 Task: Log work in the project Trailblazer for the issue 'Develop a new tool for automated testing of machine learning models' spent time as '2w 3d 10h 38m' and remaining time as '2w 3d 5h 14m' and move to bottom of backlog. Now add the issue to the epic 'Master Data Management'.
Action: Mouse moved to (849, 457)
Screenshot: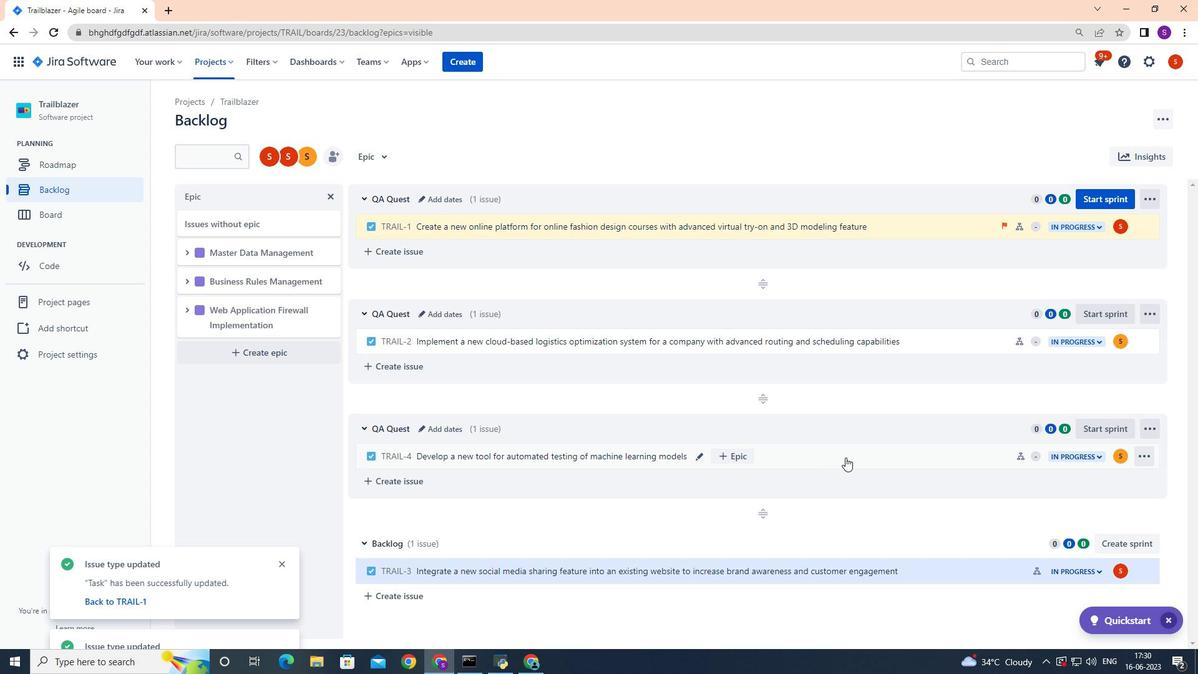
Action: Mouse pressed left at (849, 457)
Screenshot: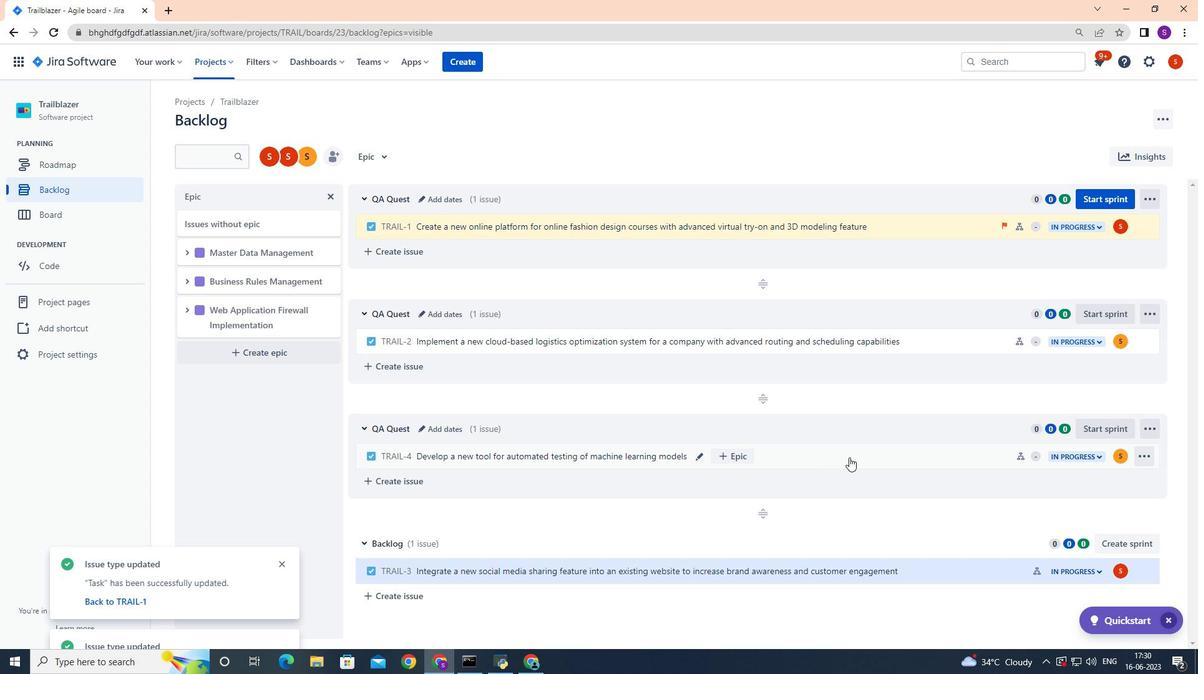 
Action: Mouse moved to (1139, 190)
Screenshot: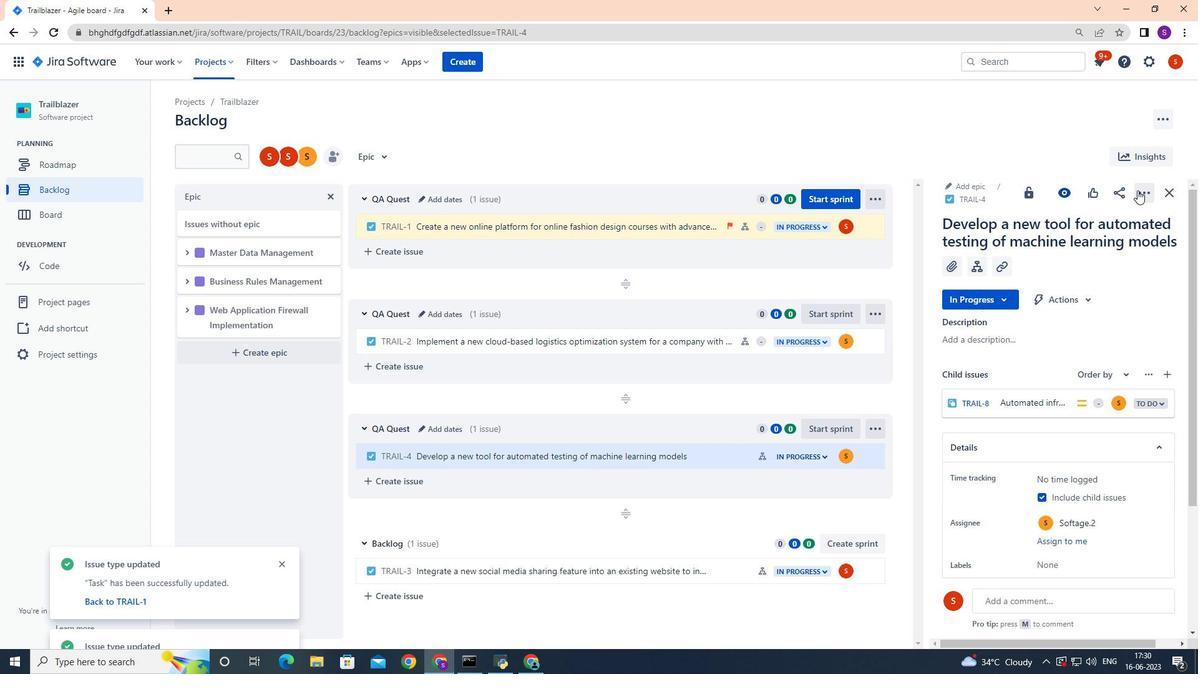 
Action: Mouse pressed left at (1139, 190)
Screenshot: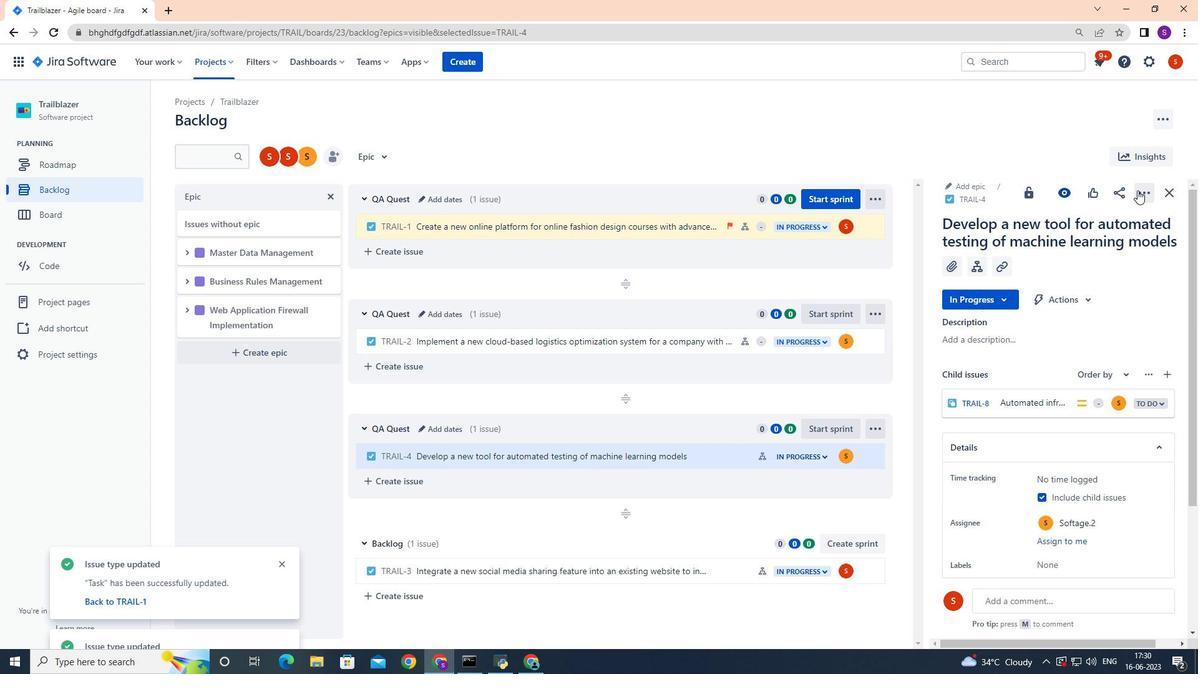 
Action: Mouse moved to (1112, 225)
Screenshot: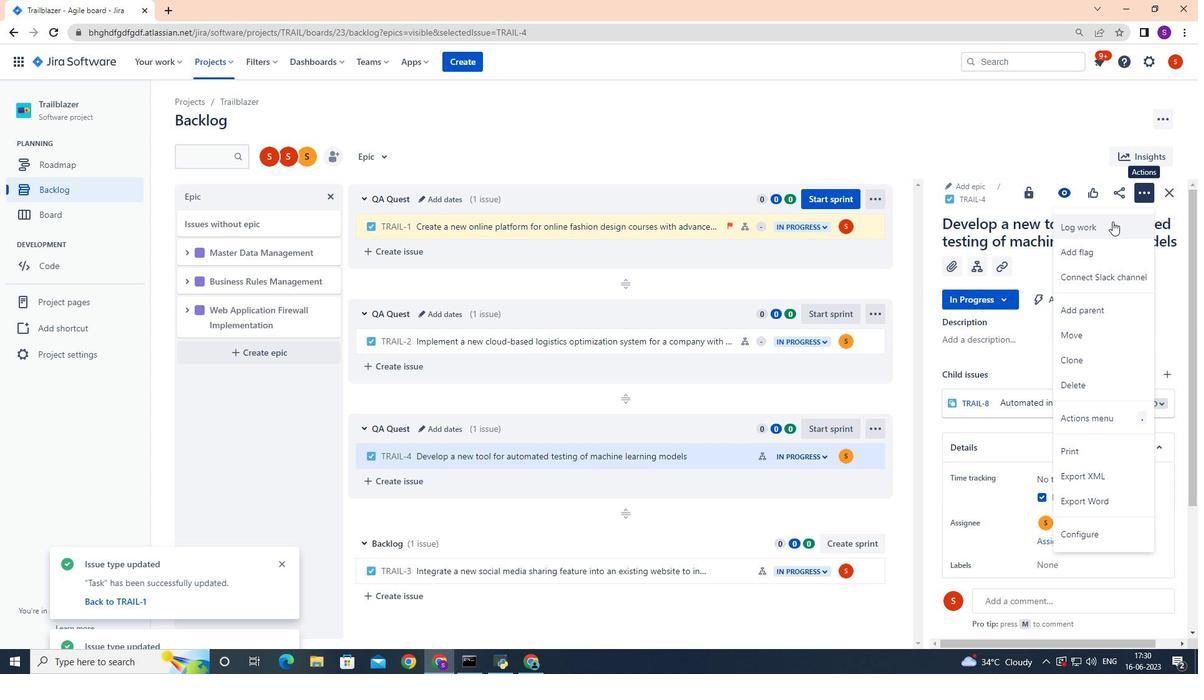 
Action: Mouse pressed left at (1112, 225)
Screenshot: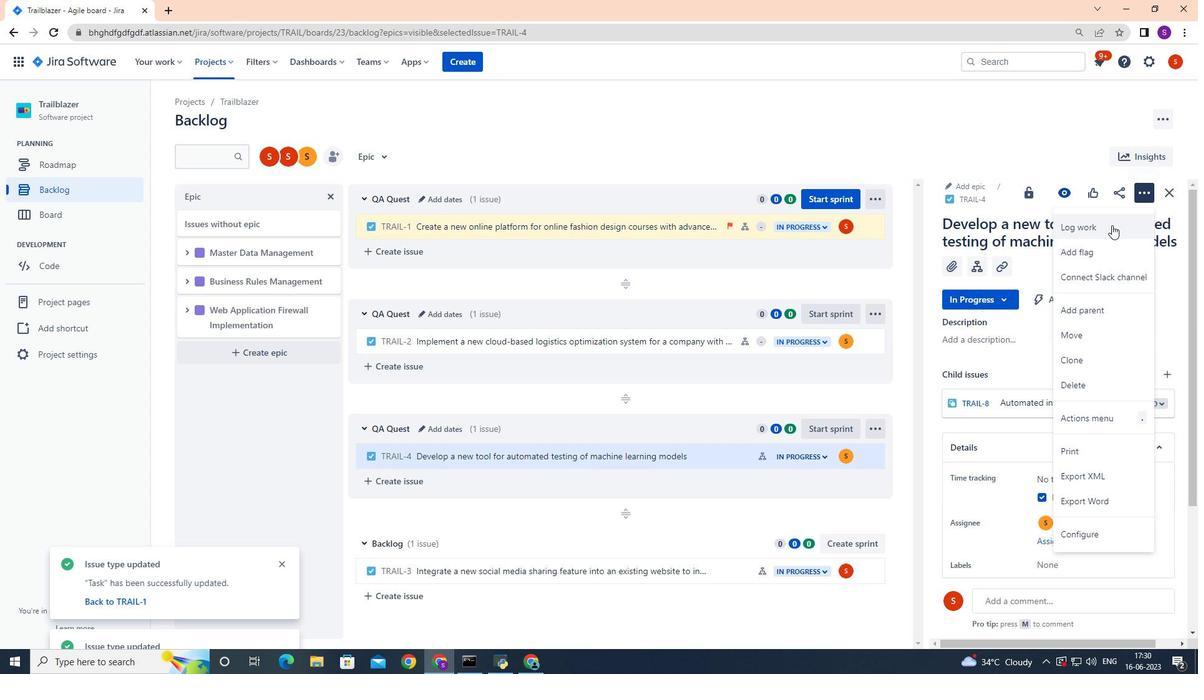 
Action: Mouse moved to (759, 332)
Screenshot: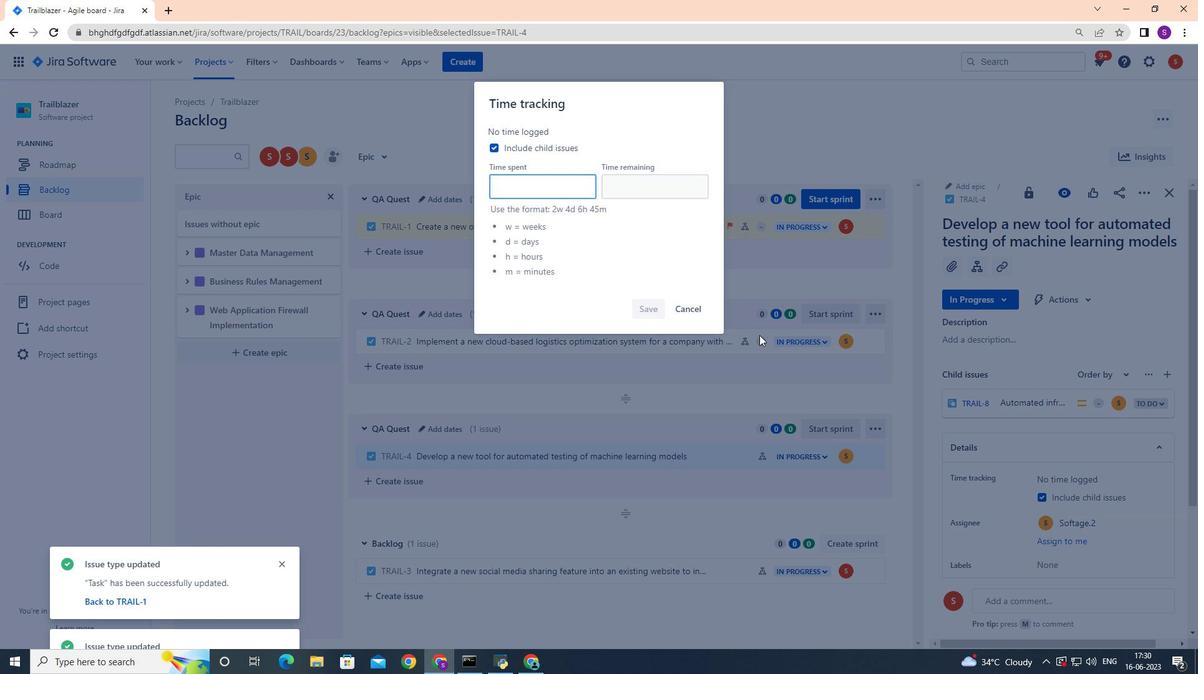 
Action: Key pressed 2w<Key.space>3d<Key.space>10h<Key.space>38m
Screenshot: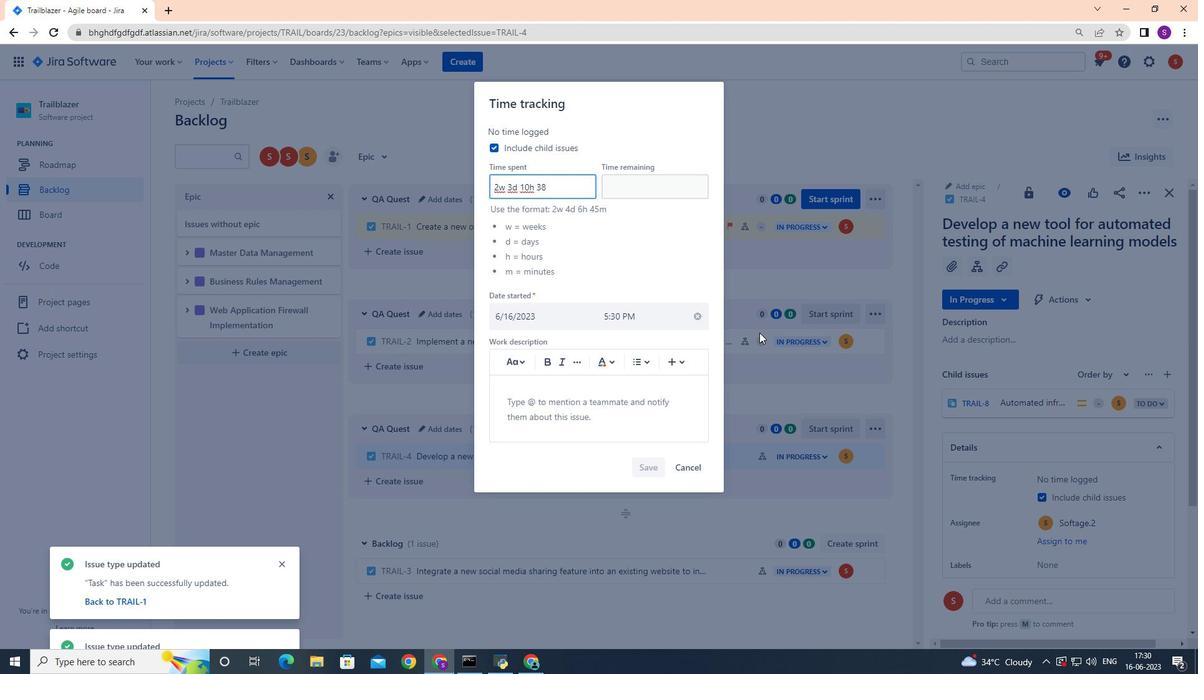 
Action: Mouse moved to (631, 183)
Screenshot: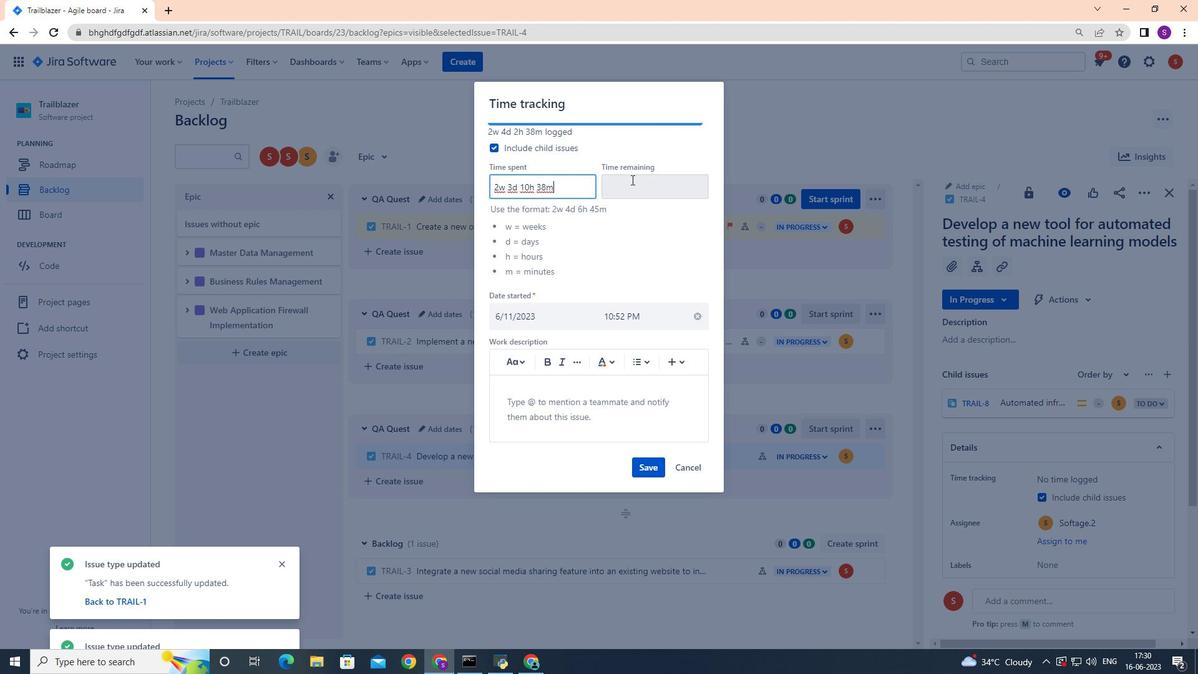 
Action: Mouse pressed left at (631, 183)
Screenshot: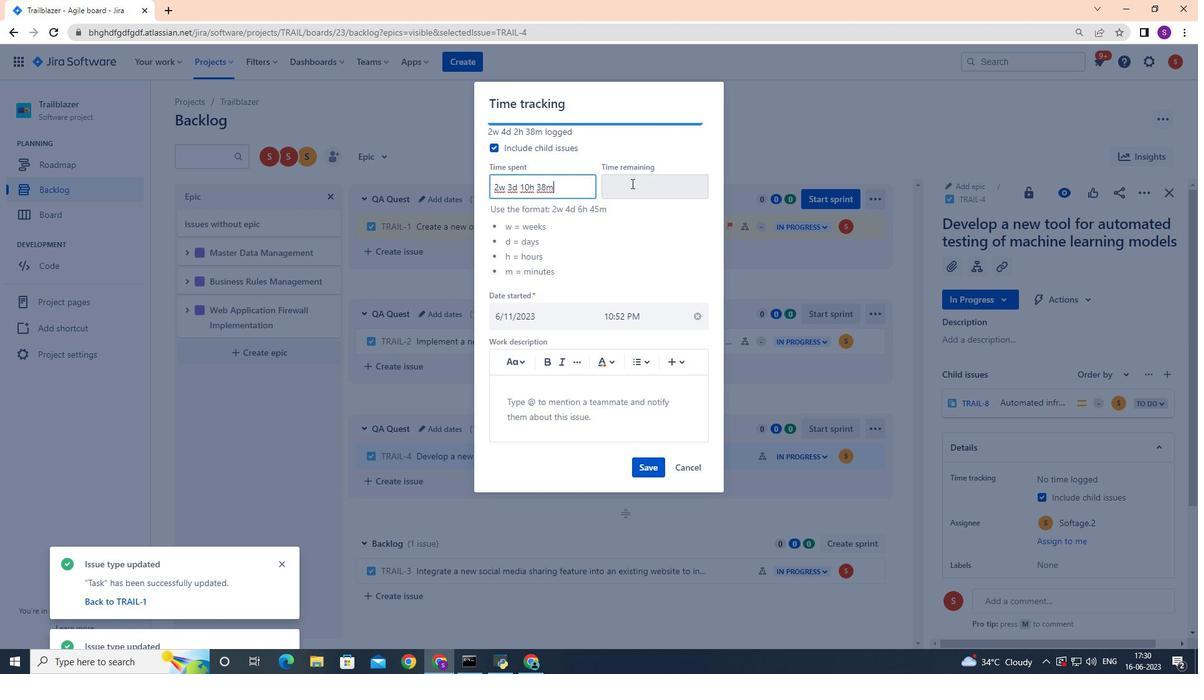 
Action: Mouse moved to (631, 183)
Screenshot: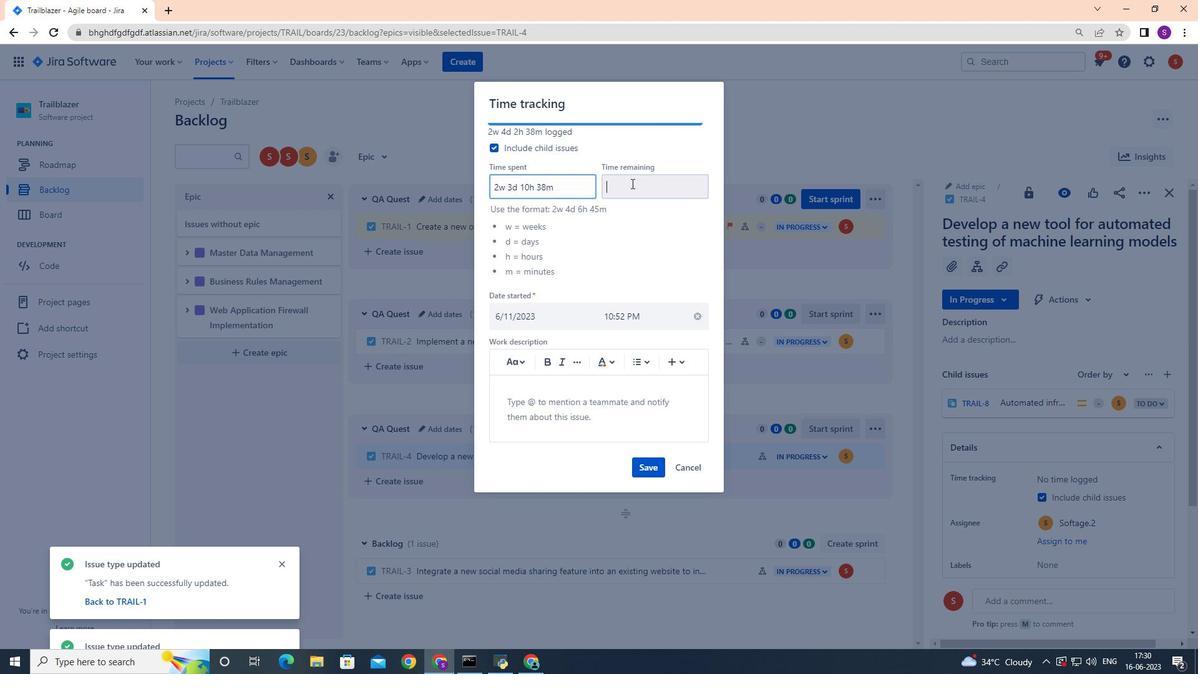 
Action: Key pressed 2w<Key.space>3d<Key.space>5h<Key.space>14m
Screenshot: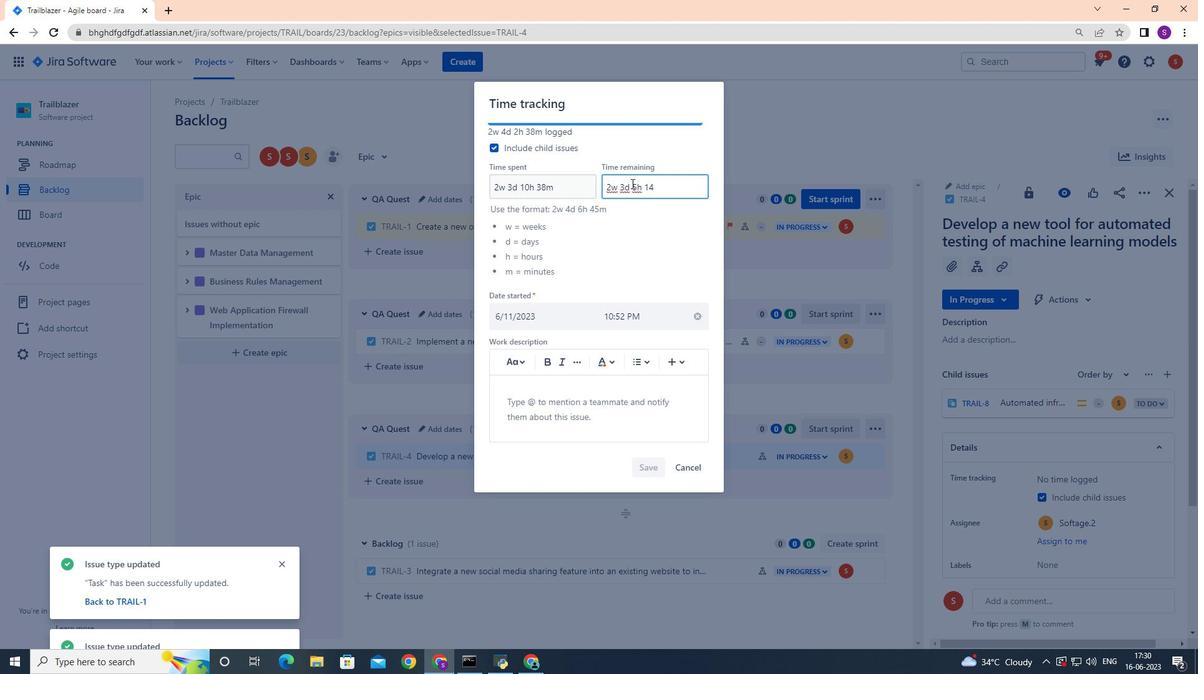 
Action: Mouse moved to (644, 457)
Screenshot: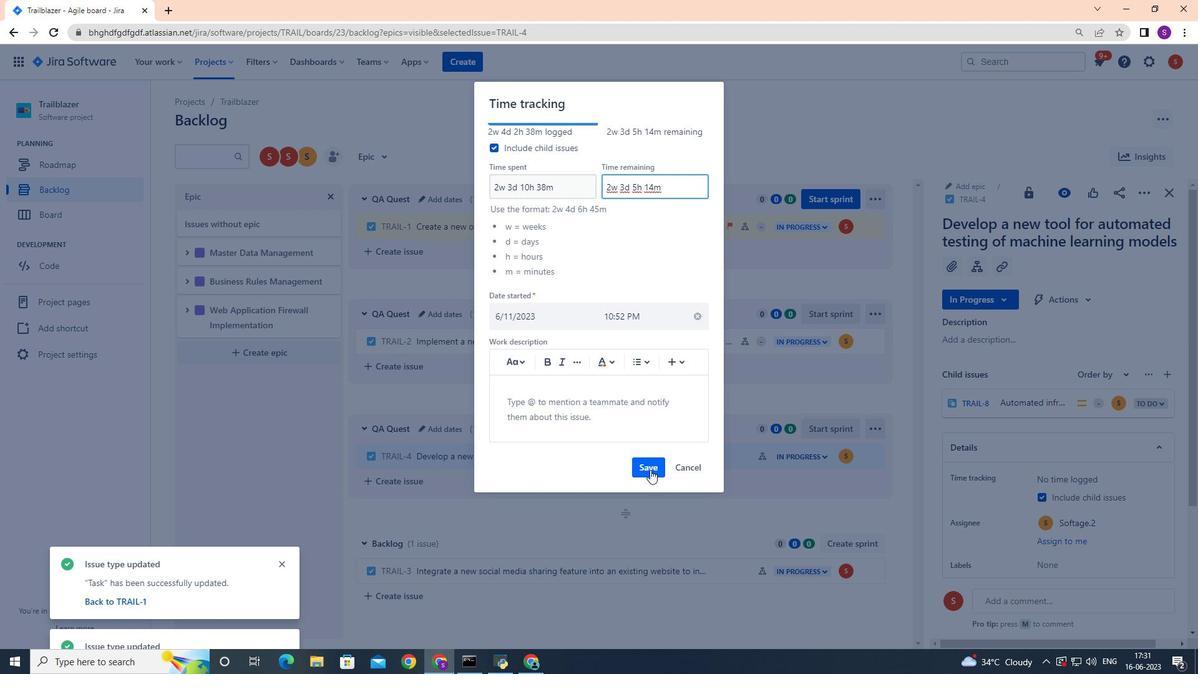 
Action: Mouse pressed left at (644, 457)
Screenshot: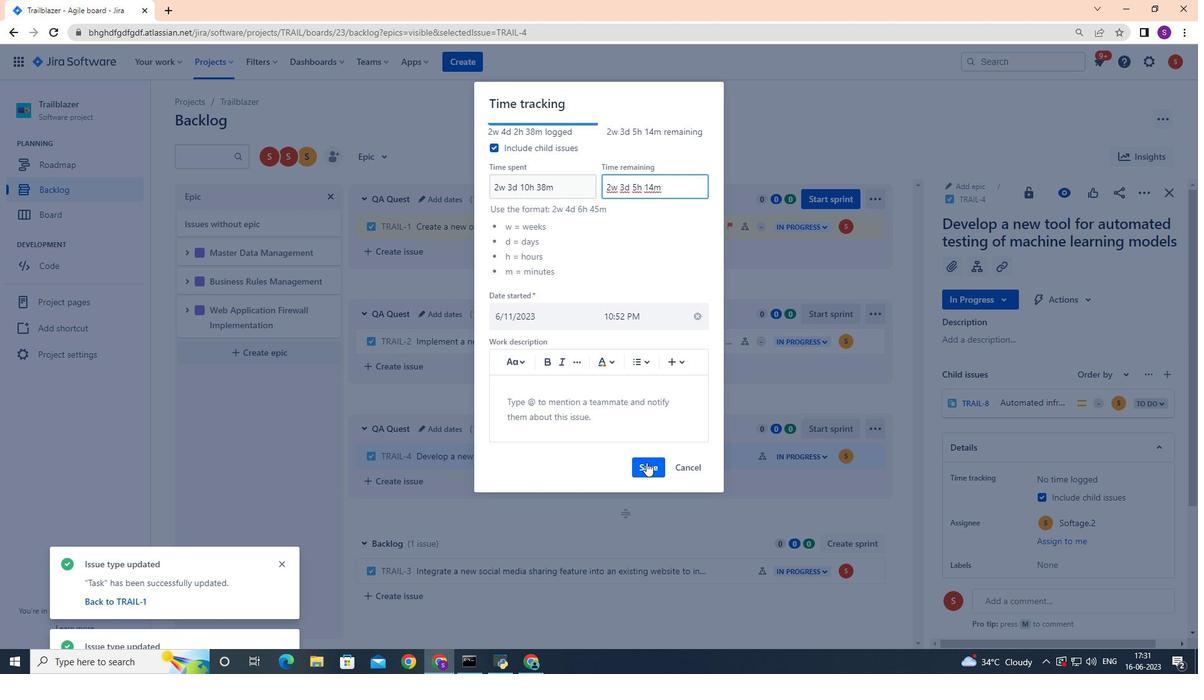 
Action: Mouse moved to (870, 456)
Screenshot: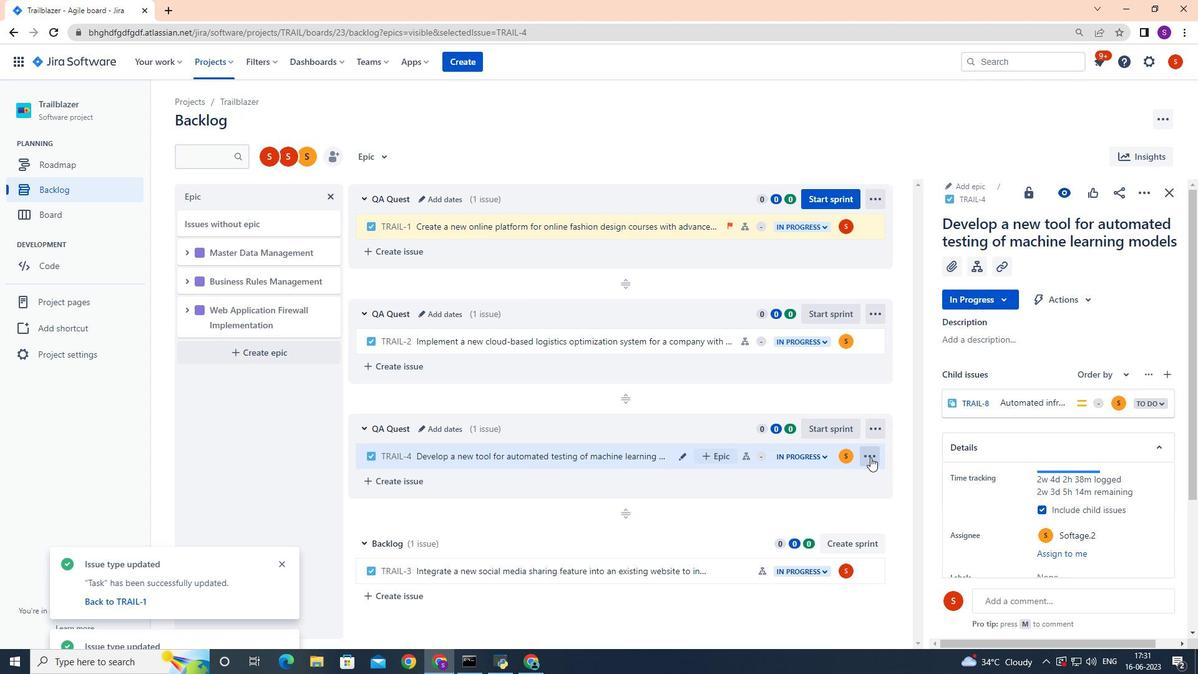 
Action: Mouse pressed left at (870, 456)
Screenshot: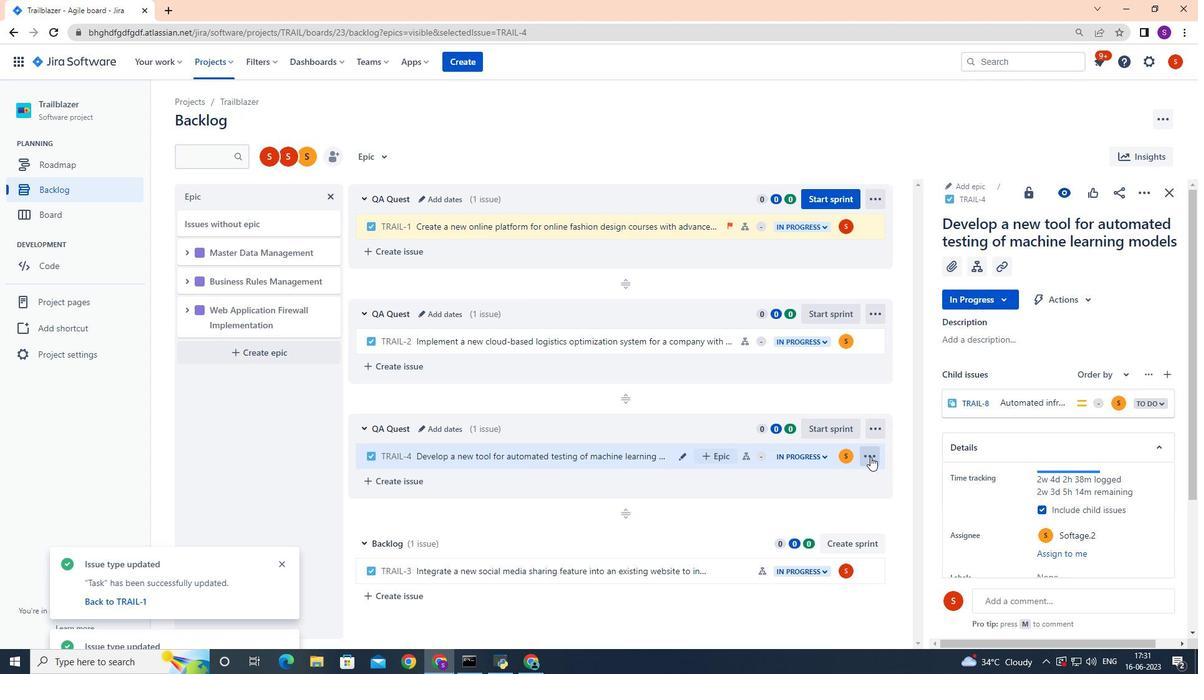 
Action: Mouse moved to (851, 425)
Screenshot: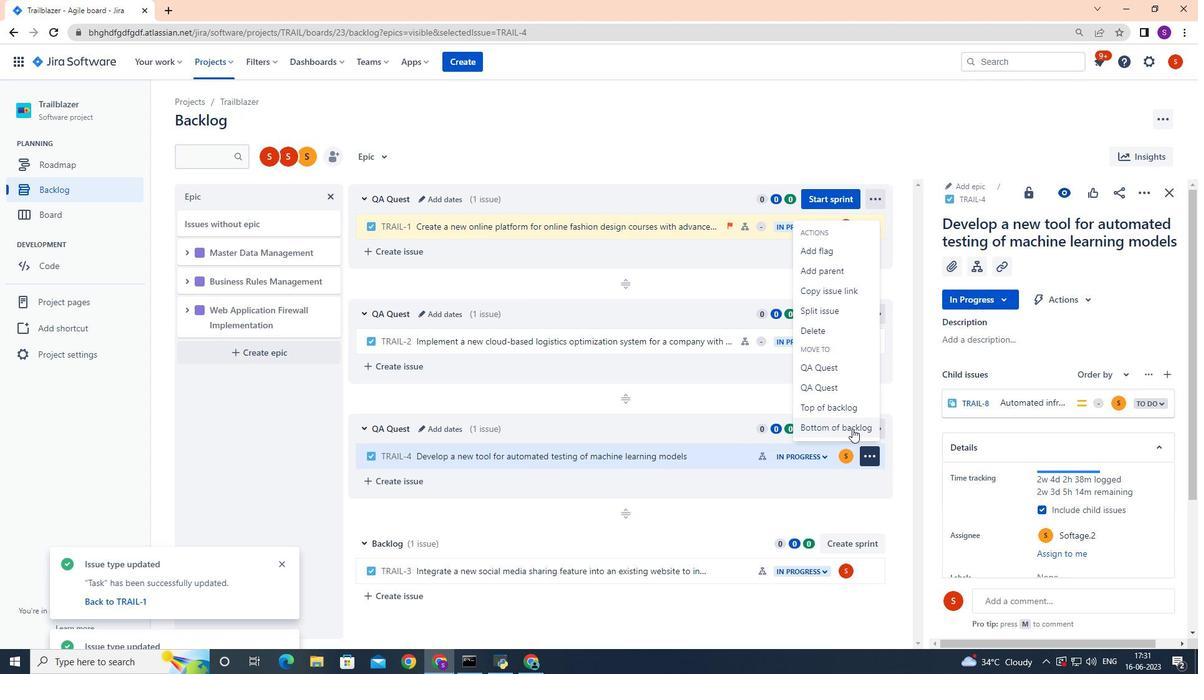 
Action: Mouse pressed left at (851, 425)
Screenshot: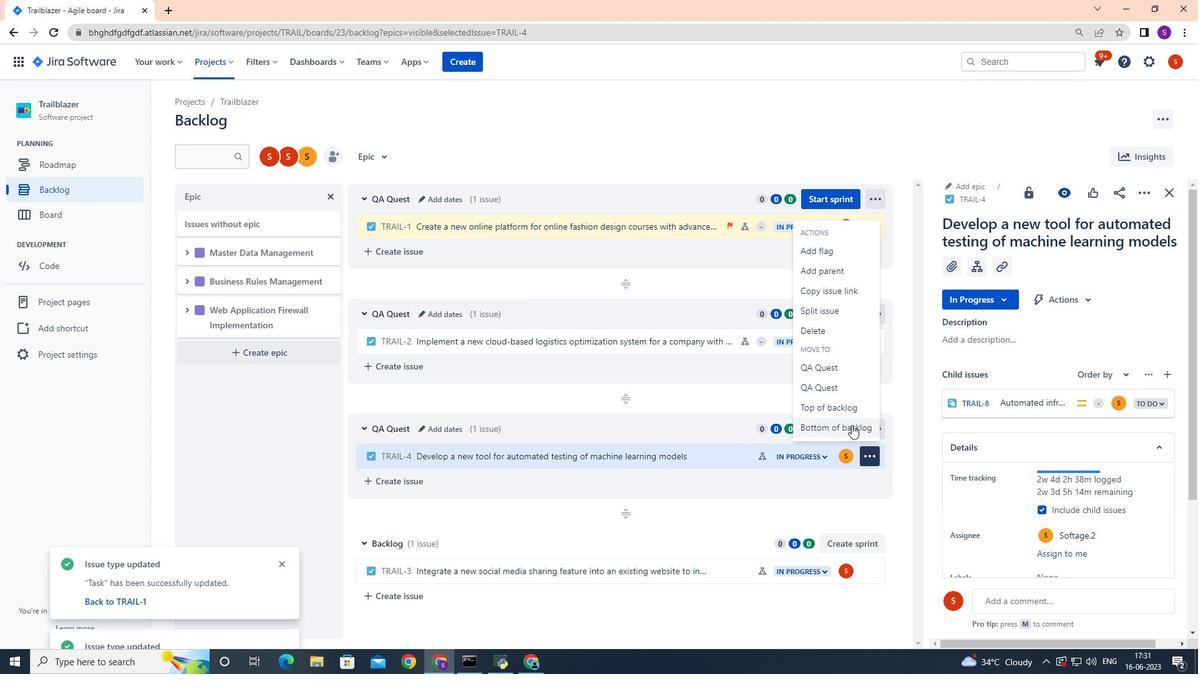 
Action: Mouse moved to (286, 250)
Screenshot: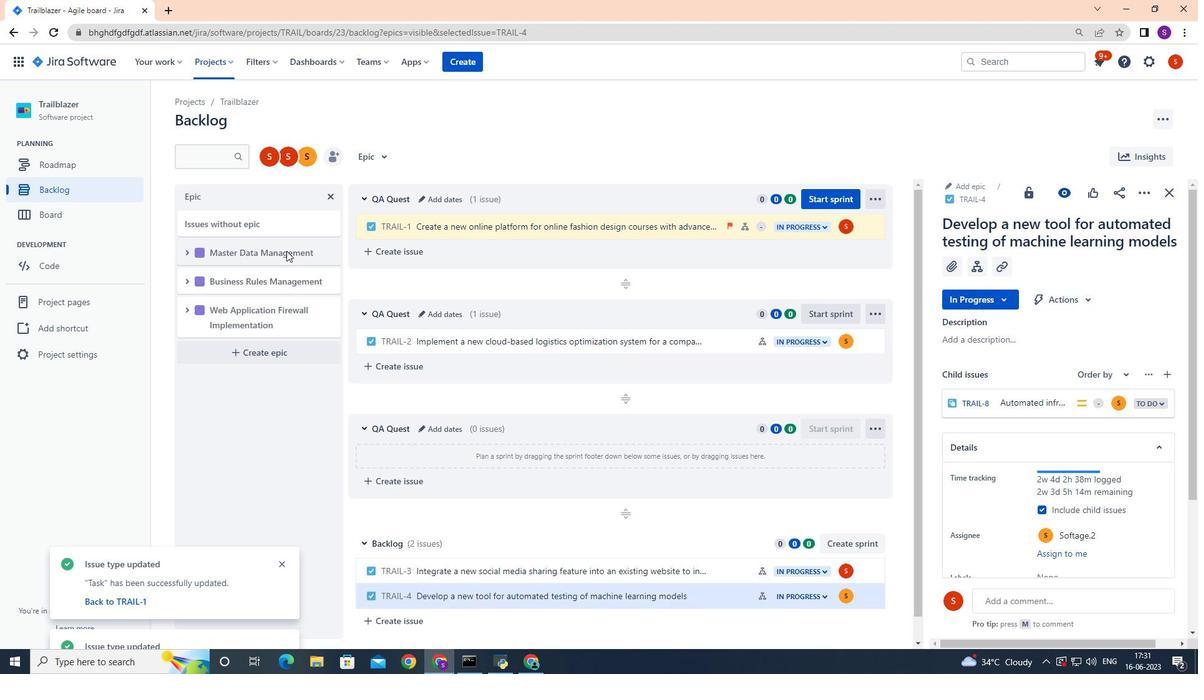 
Action: Mouse pressed left at (286, 250)
Screenshot: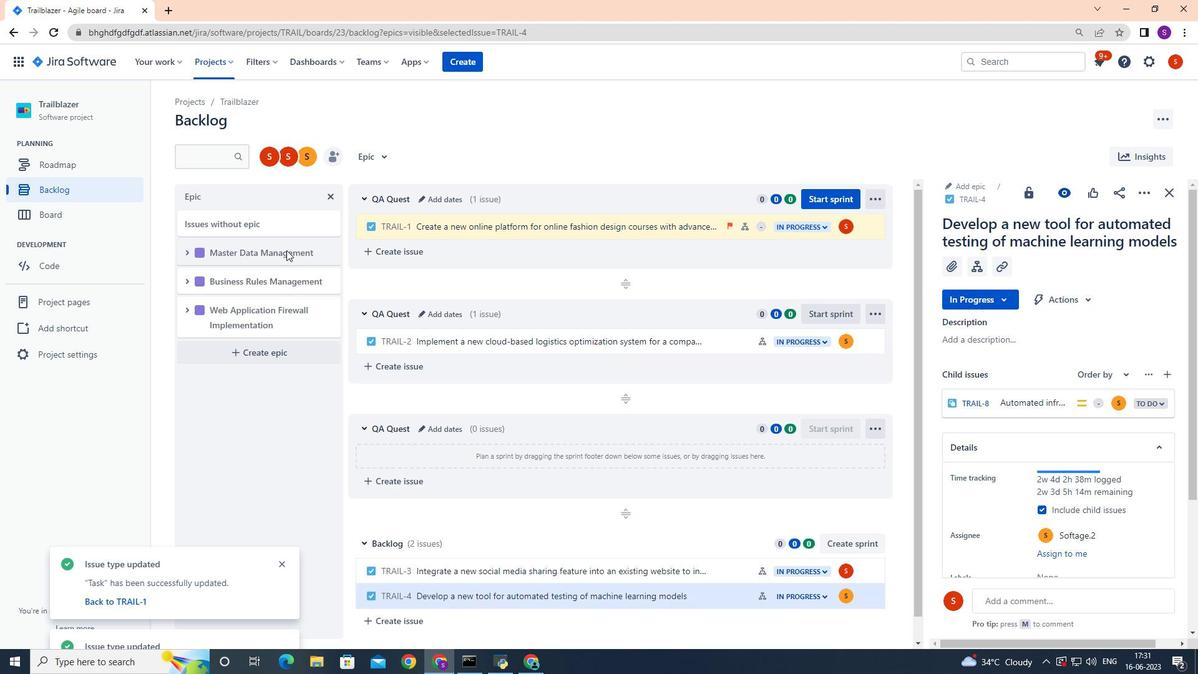 
